 Task: Write  Notes to "Hello I am a new customer" while creating a new customer
Action: Mouse moved to (143, 18)
Screenshot: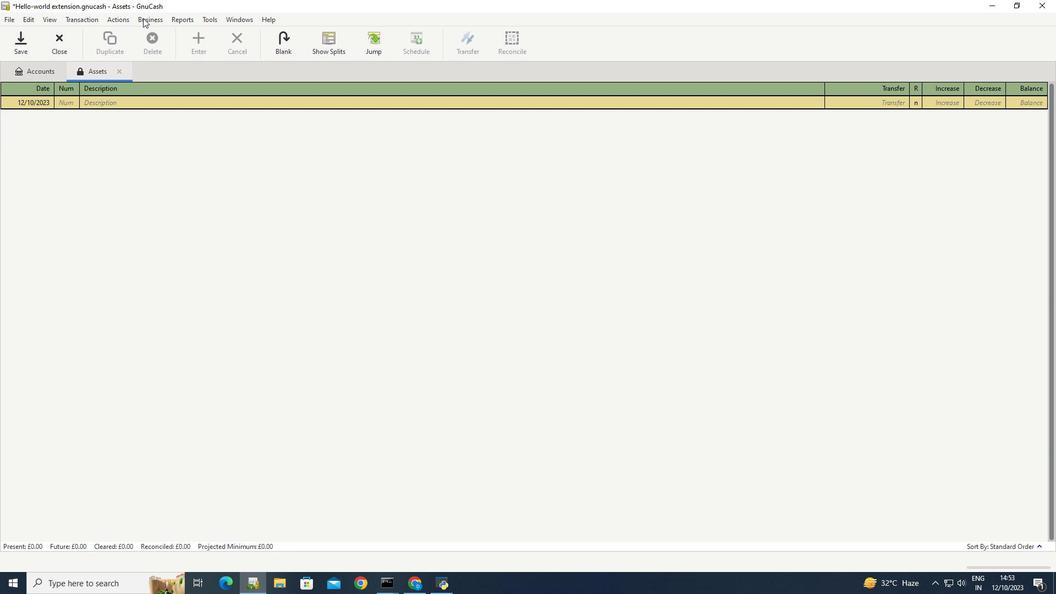 
Action: Mouse pressed left at (143, 18)
Screenshot: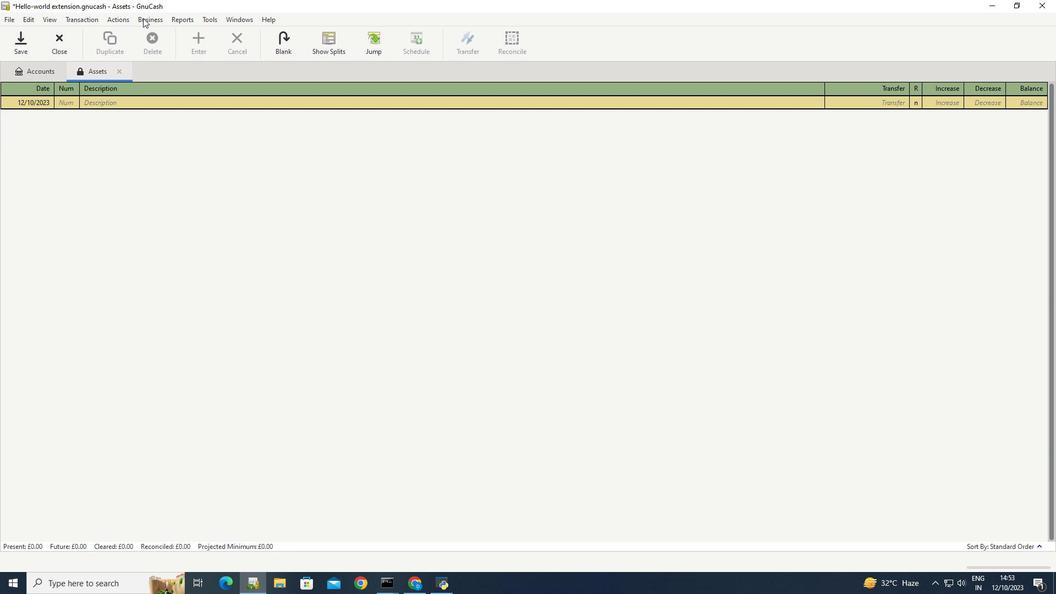 
Action: Mouse moved to (276, 45)
Screenshot: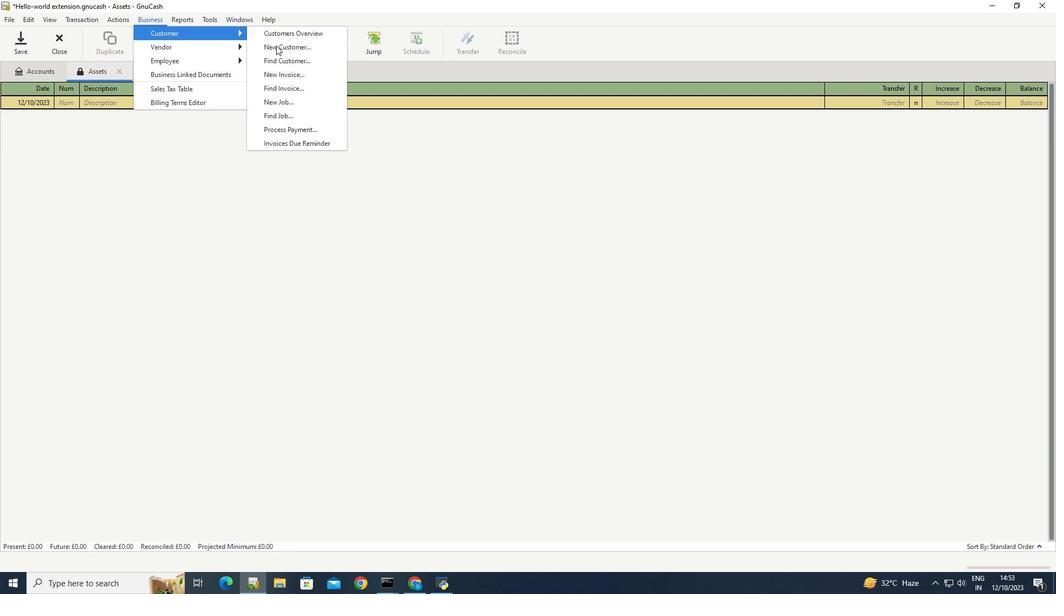 
Action: Mouse pressed left at (276, 45)
Screenshot: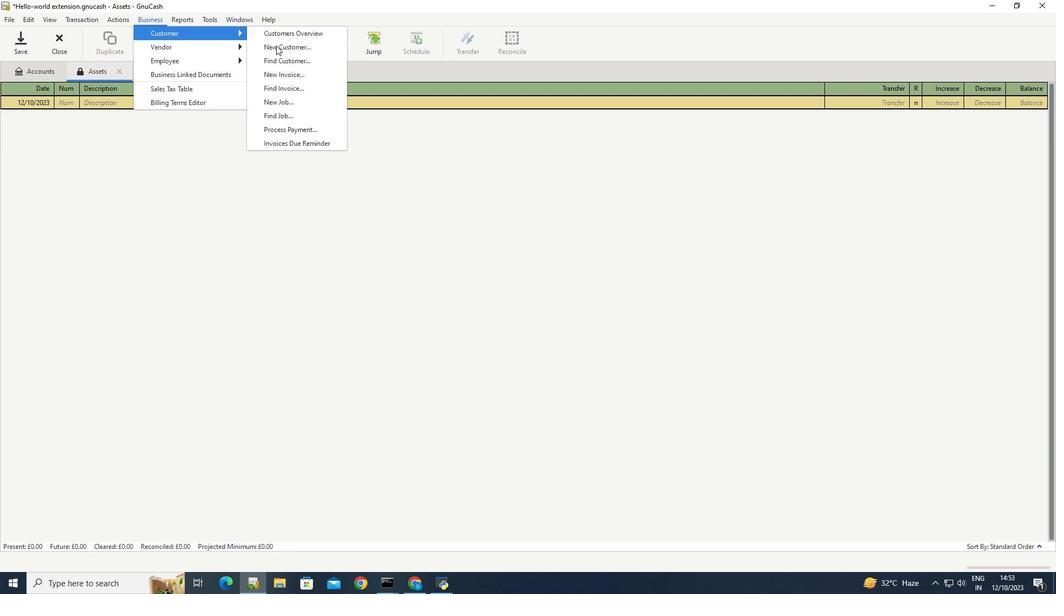 
Action: Mouse moved to (476, 429)
Screenshot: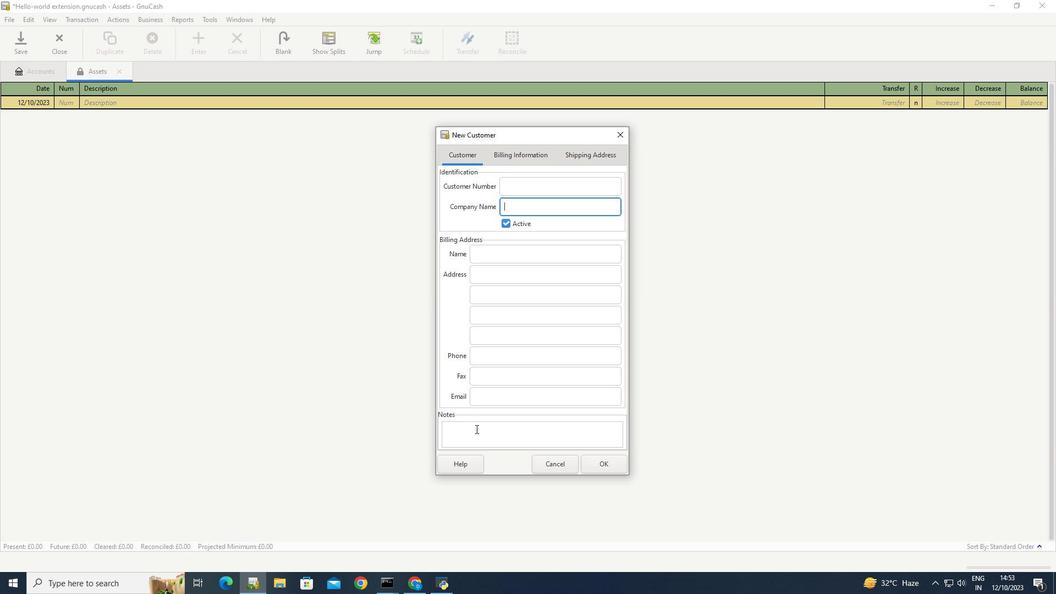 
Action: Mouse pressed left at (476, 429)
Screenshot: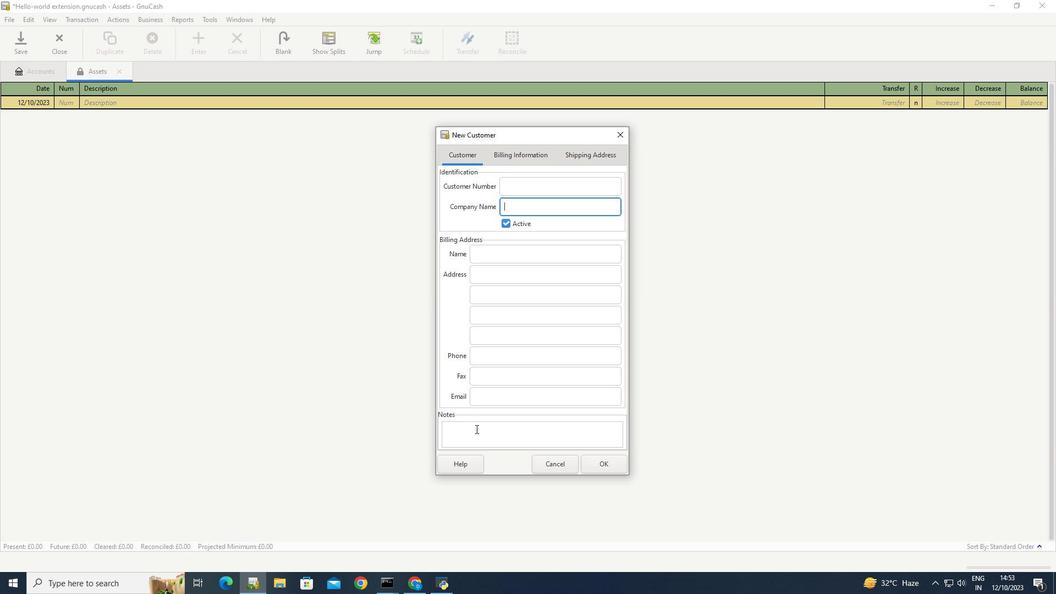 
Action: Key pressed <Key.caps_lock>H<Key.caps_lock>ello<Key.space><Key.caps_lock>I<Key.caps_lock><Key.space>am<Key.space>a<Key.space>new<Key.space>customer
Screenshot: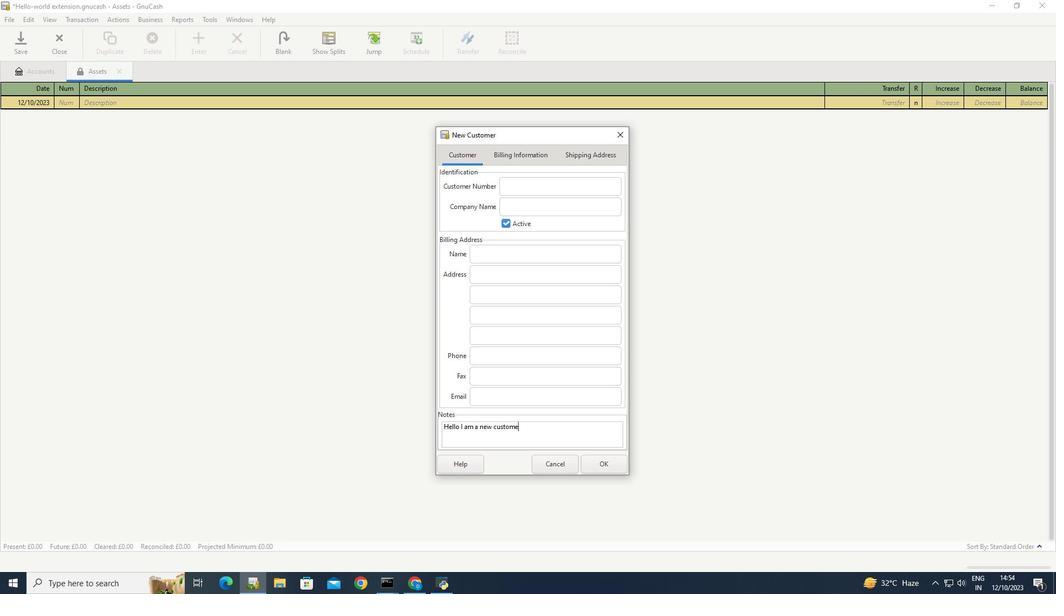 
Action: Mouse moved to (536, 439)
Screenshot: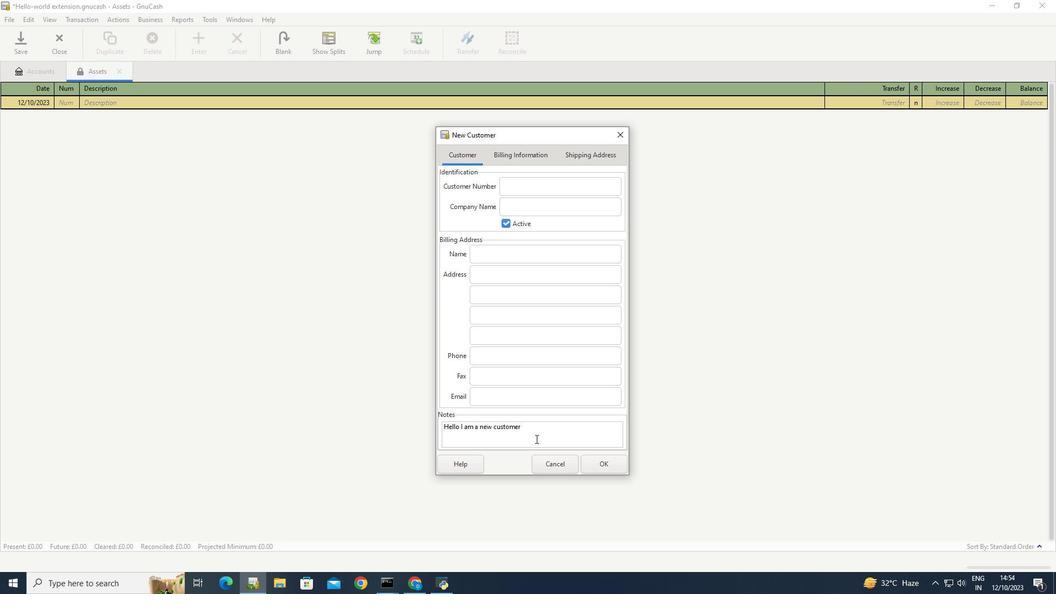 
Action: Mouse pressed left at (536, 439)
Screenshot: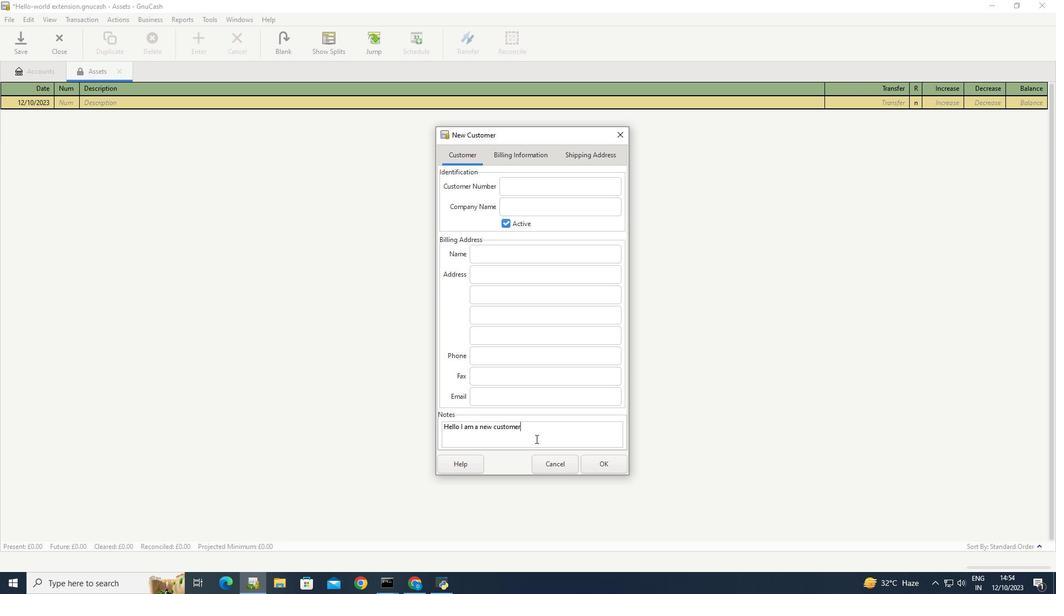 
